 Task: Check the sale-to-list ratio of hardwood floors in the last 1 year.
Action: Mouse moved to (744, 172)
Screenshot: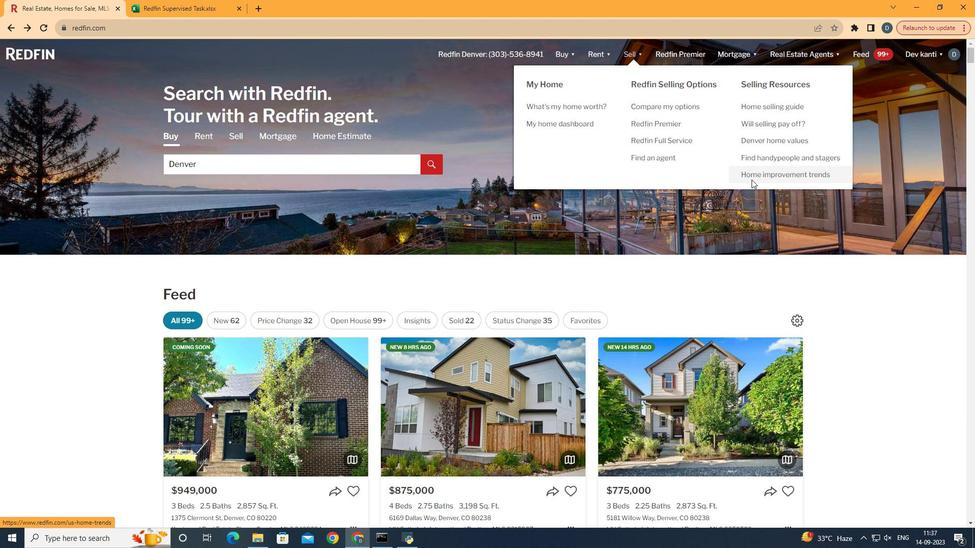 
Action: Mouse pressed left at (744, 172)
Screenshot: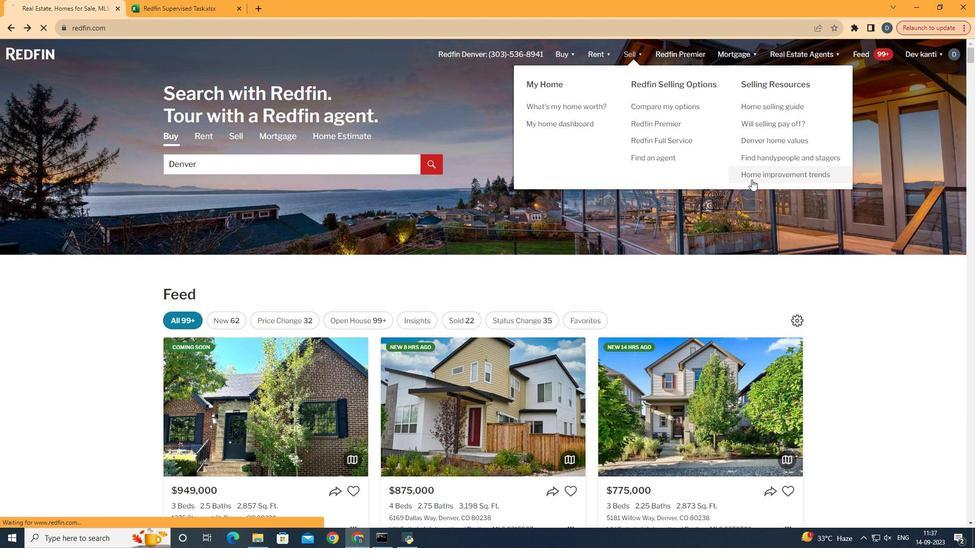 
Action: Mouse moved to (245, 190)
Screenshot: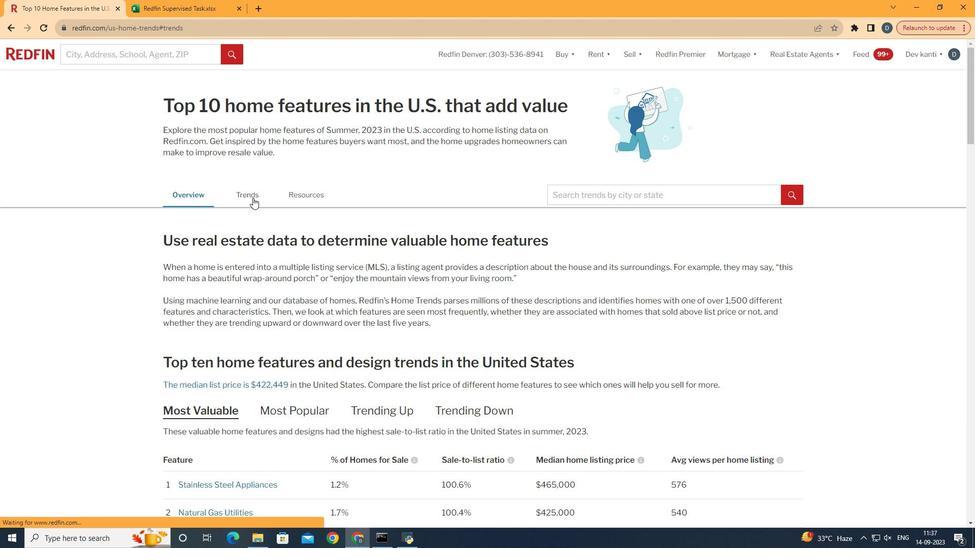 
Action: Mouse pressed left at (245, 190)
Screenshot: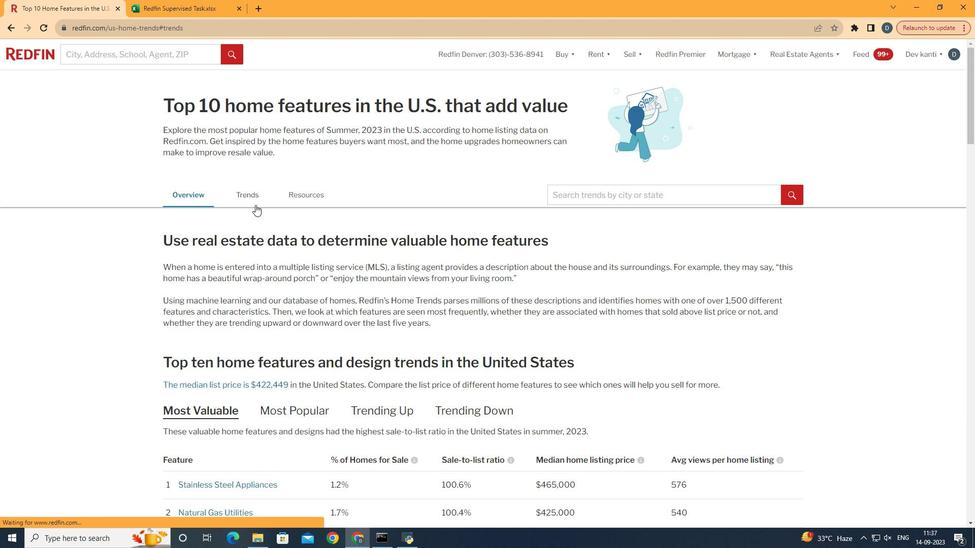 
Action: Mouse moved to (340, 304)
Screenshot: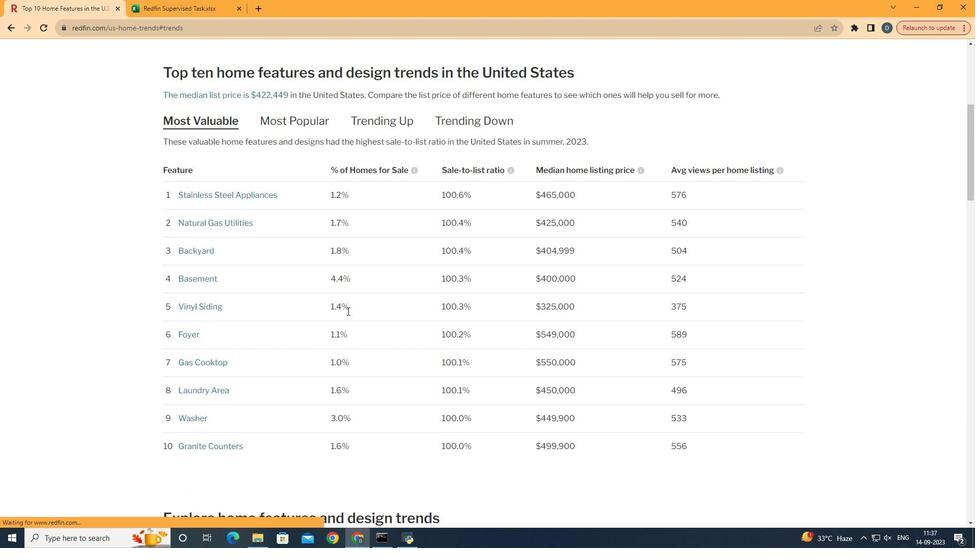 
Action: Mouse scrolled (340, 303) with delta (0, 0)
Screenshot: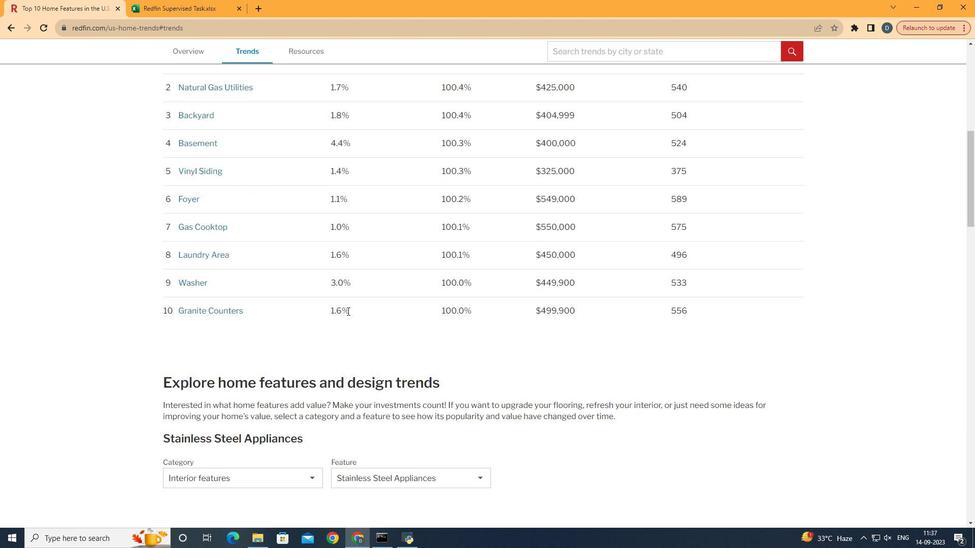 
Action: Mouse scrolled (340, 303) with delta (0, 0)
Screenshot: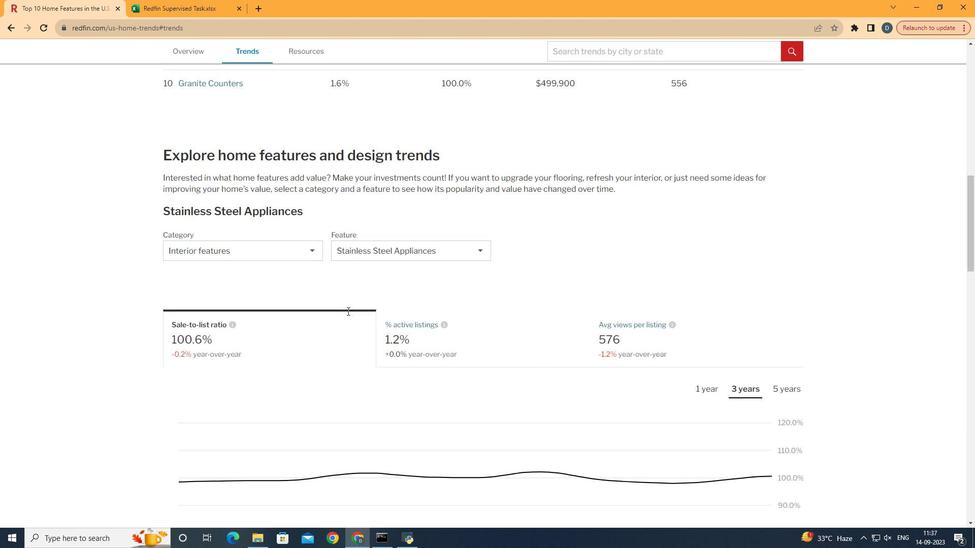 
Action: Mouse scrolled (340, 303) with delta (0, 0)
Screenshot: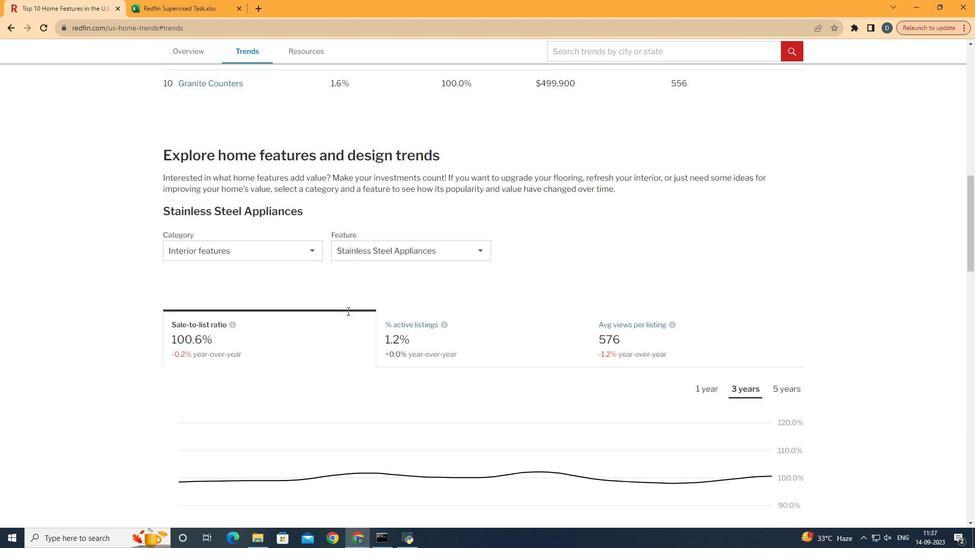 
Action: Mouse scrolled (340, 303) with delta (0, 0)
Screenshot: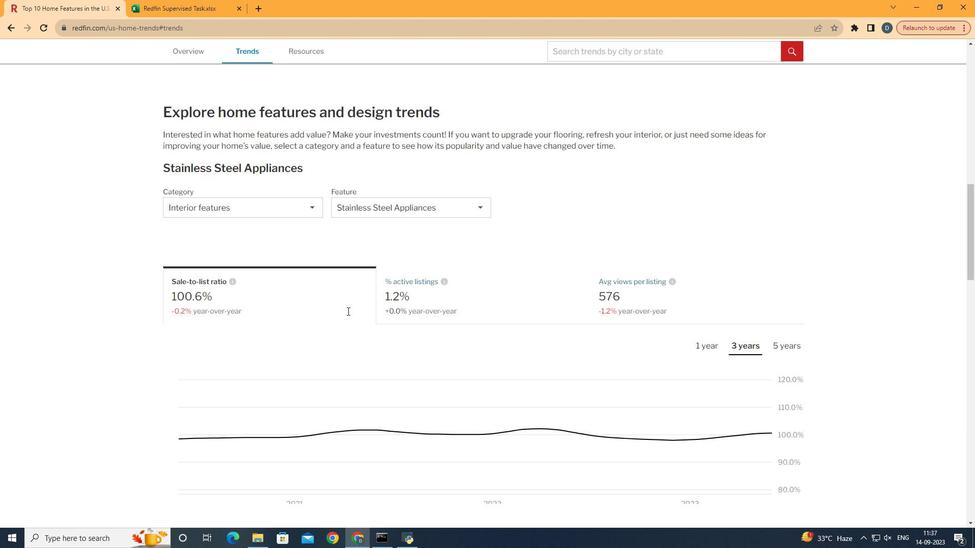 
Action: Mouse scrolled (340, 303) with delta (0, 0)
Screenshot: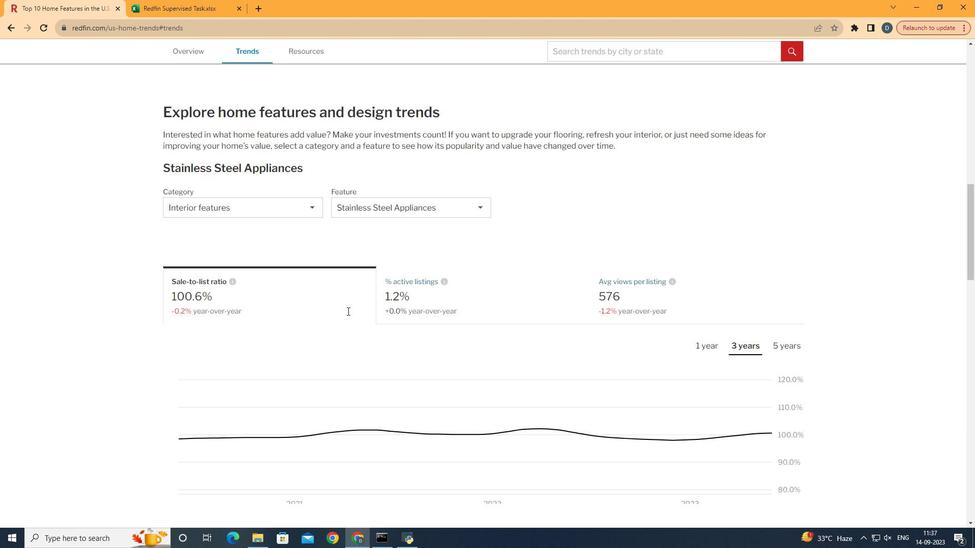 
Action: Mouse scrolled (340, 303) with delta (0, 0)
Screenshot: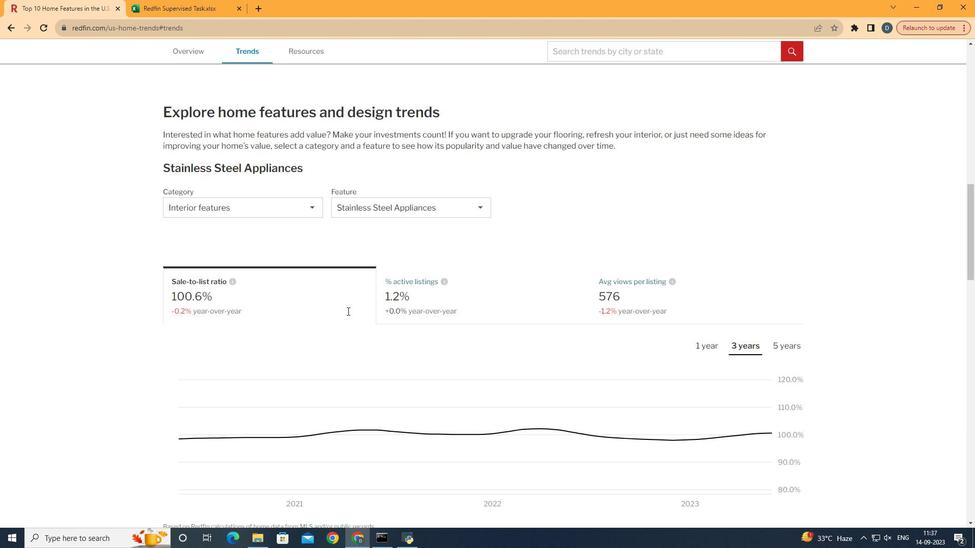 
Action: Mouse scrolled (340, 303) with delta (0, 0)
Screenshot: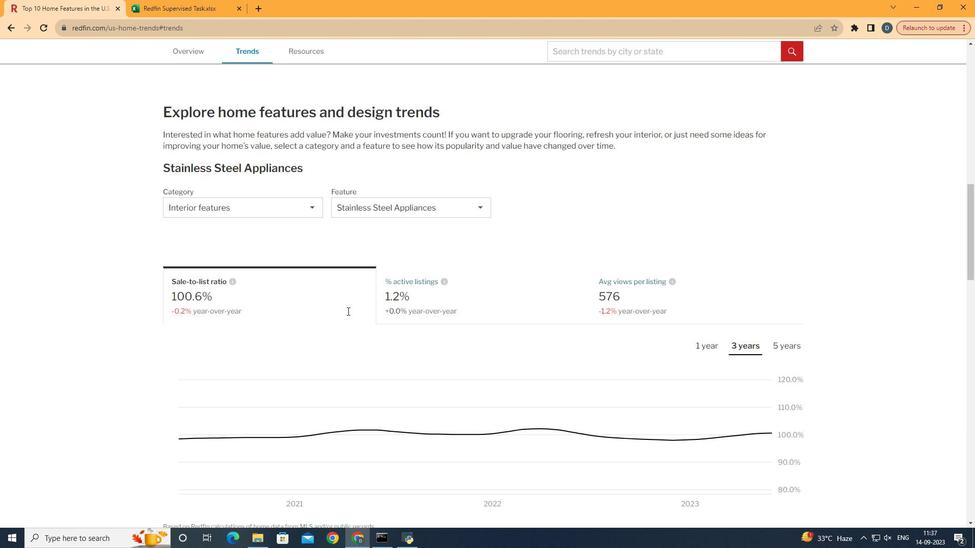 
Action: Mouse scrolled (340, 303) with delta (0, 0)
Screenshot: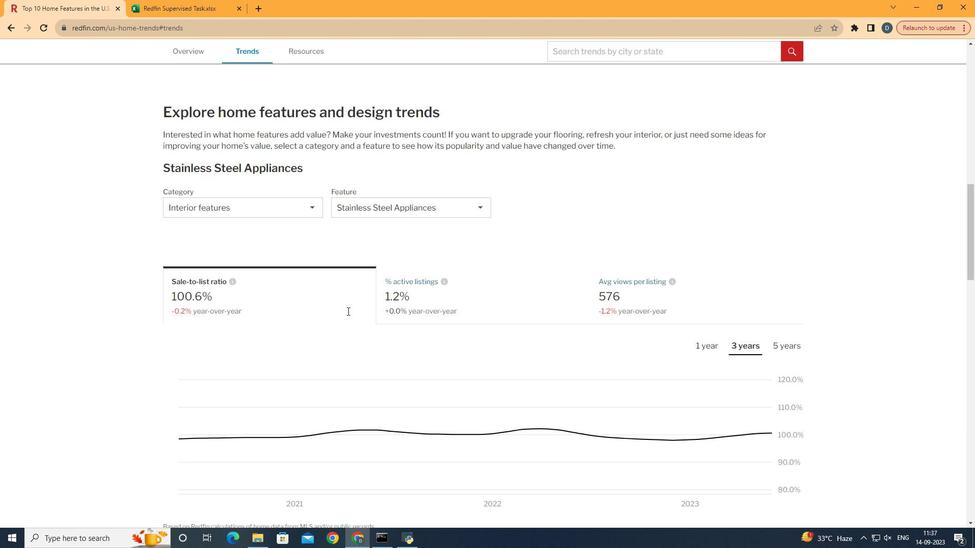 
Action: Mouse moved to (283, 195)
Screenshot: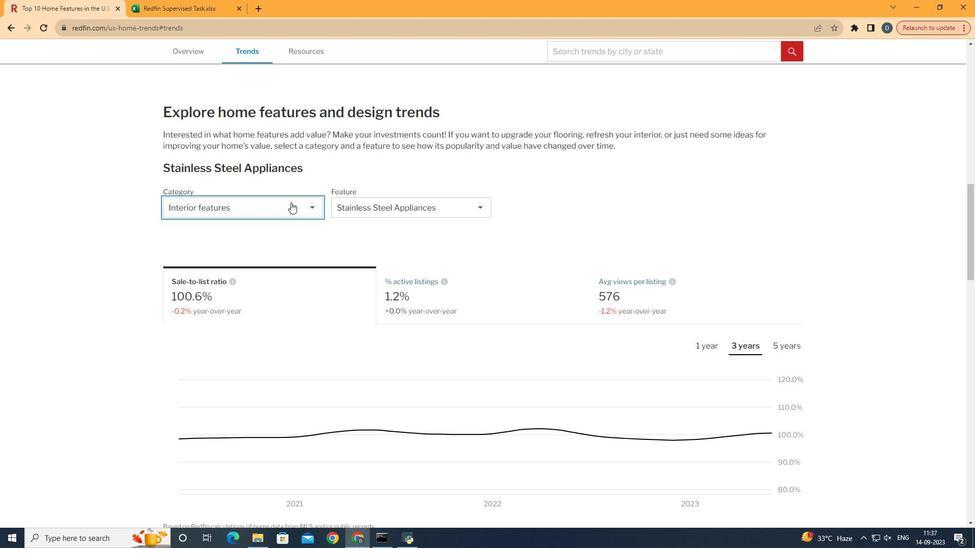
Action: Mouse pressed left at (283, 195)
Screenshot: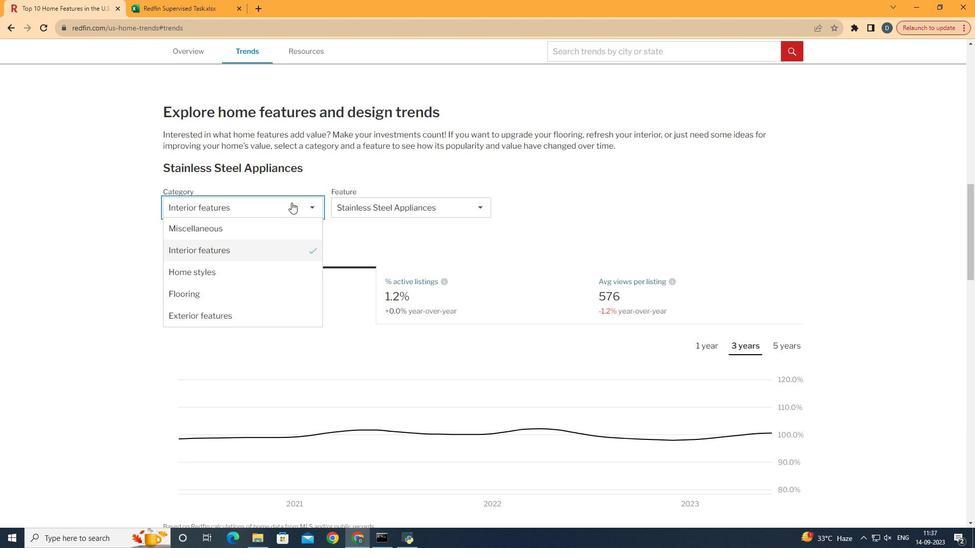 
Action: Mouse moved to (281, 283)
Screenshot: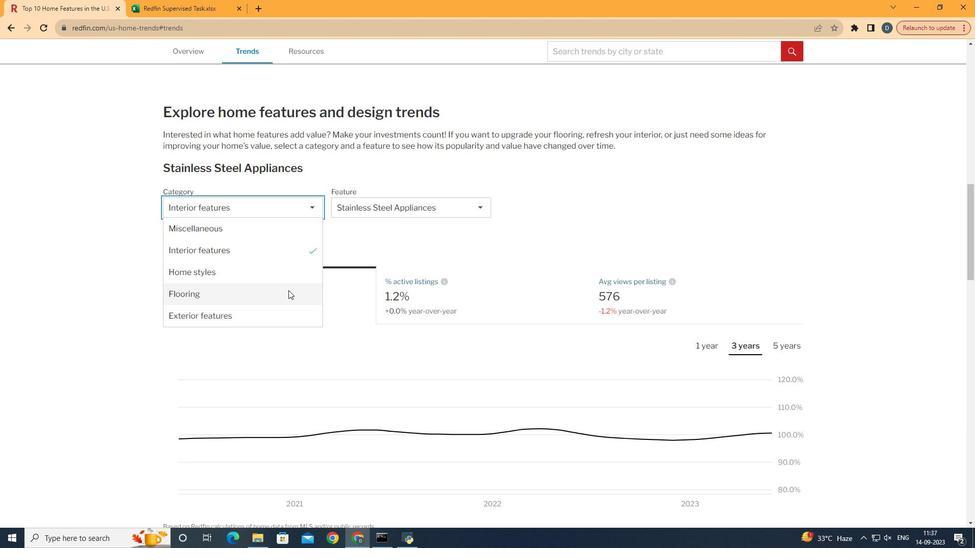 
Action: Mouse pressed left at (281, 283)
Screenshot: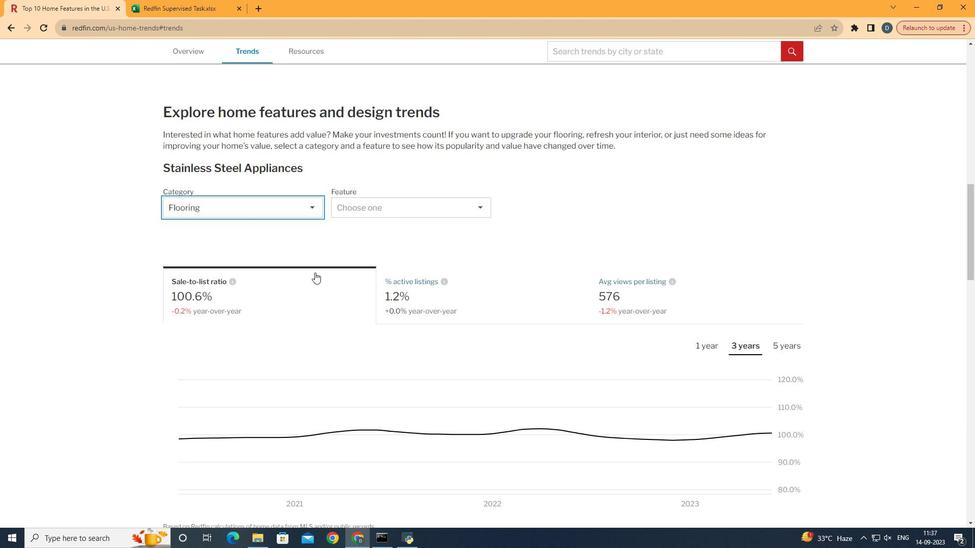 
Action: Mouse moved to (423, 206)
Screenshot: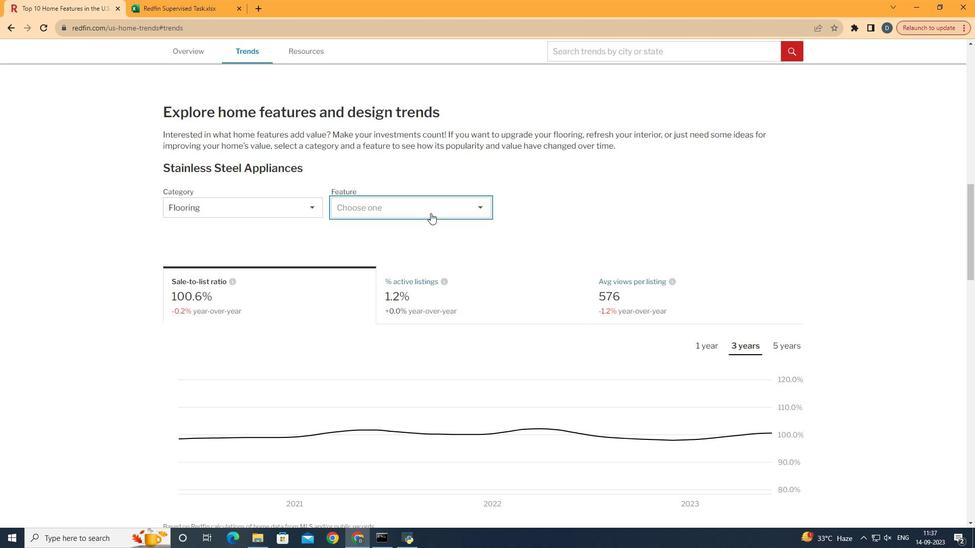 
Action: Mouse pressed left at (423, 206)
Screenshot: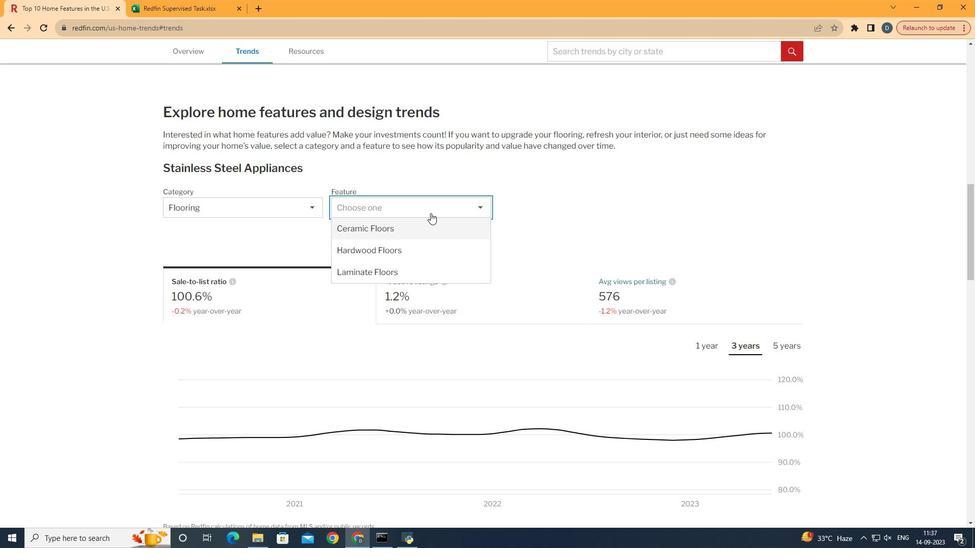 
Action: Mouse moved to (434, 247)
Screenshot: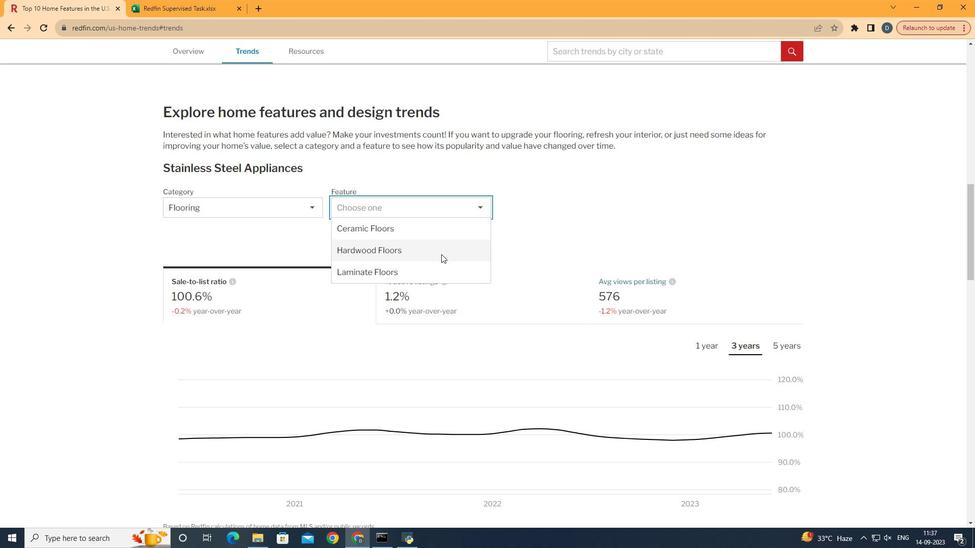 
Action: Mouse pressed left at (434, 247)
Screenshot: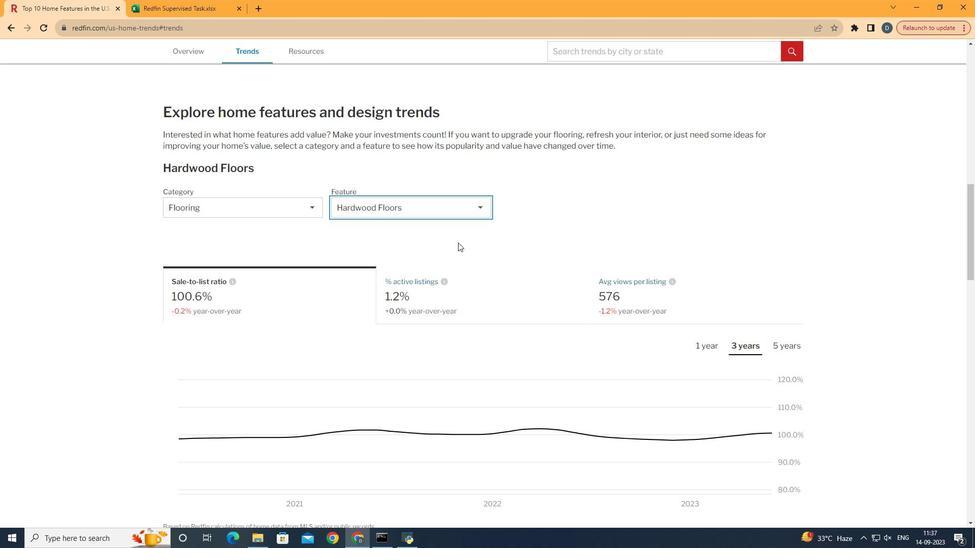 
Action: Mouse moved to (451, 235)
Screenshot: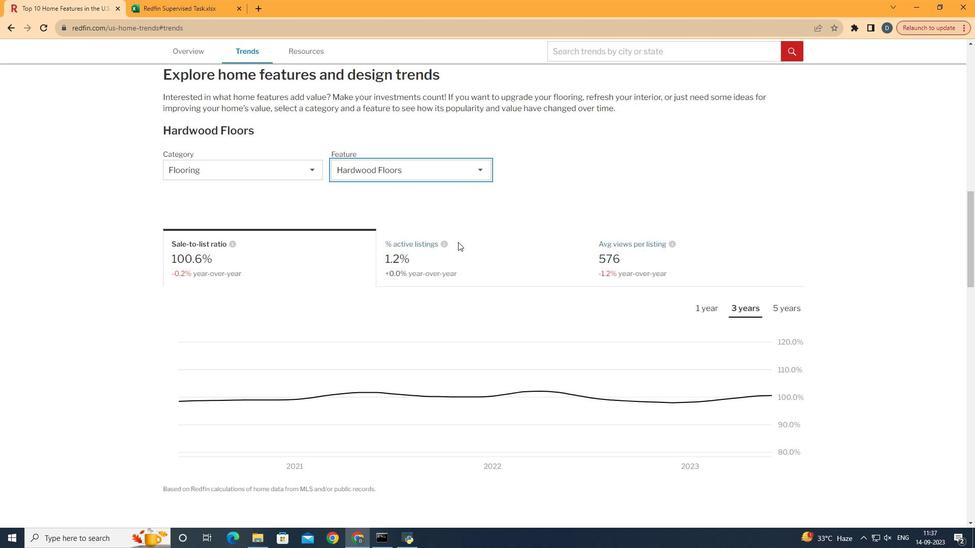 
Action: Mouse scrolled (451, 234) with delta (0, 0)
Screenshot: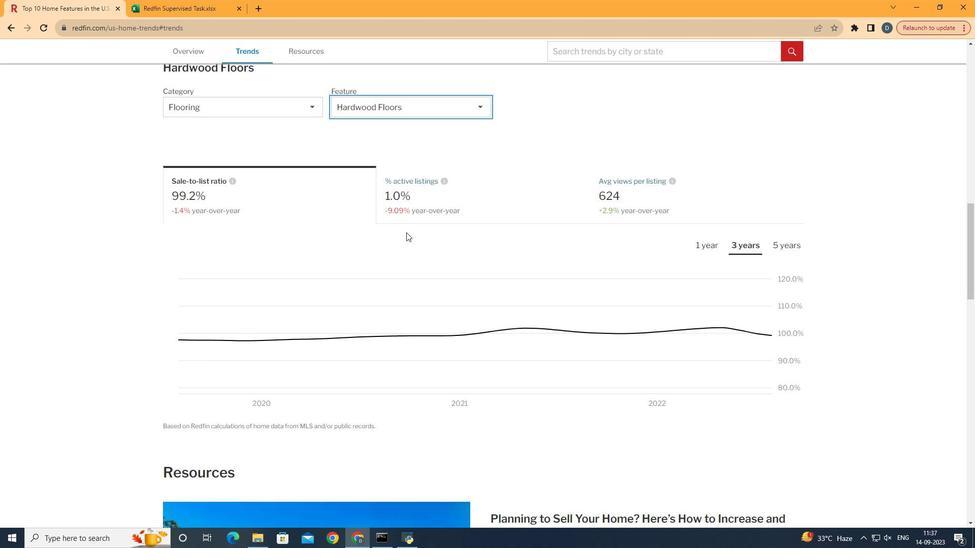 
Action: Mouse scrolled (451, 234) with delta (0, 0)
Screenshot: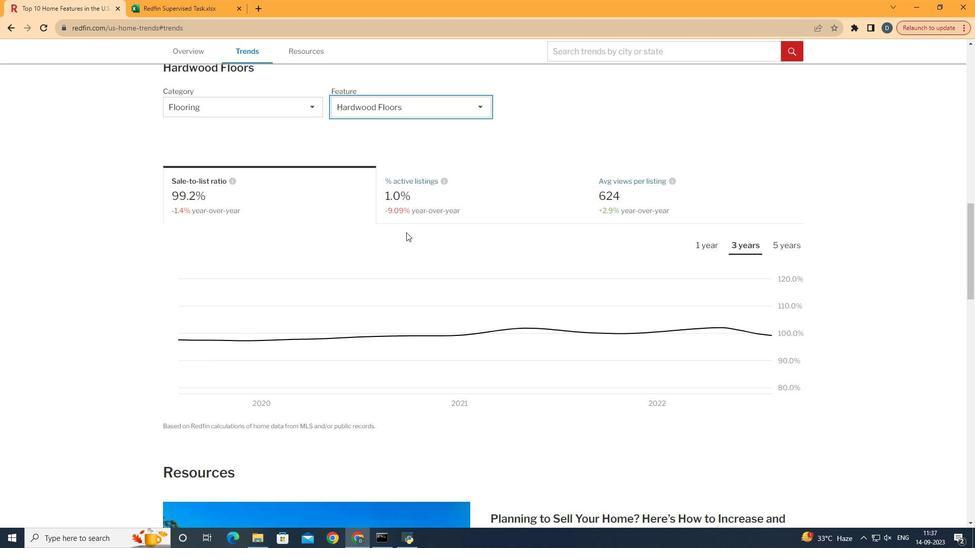 
Action: Mouse moved to (693, 239)
Screenshot: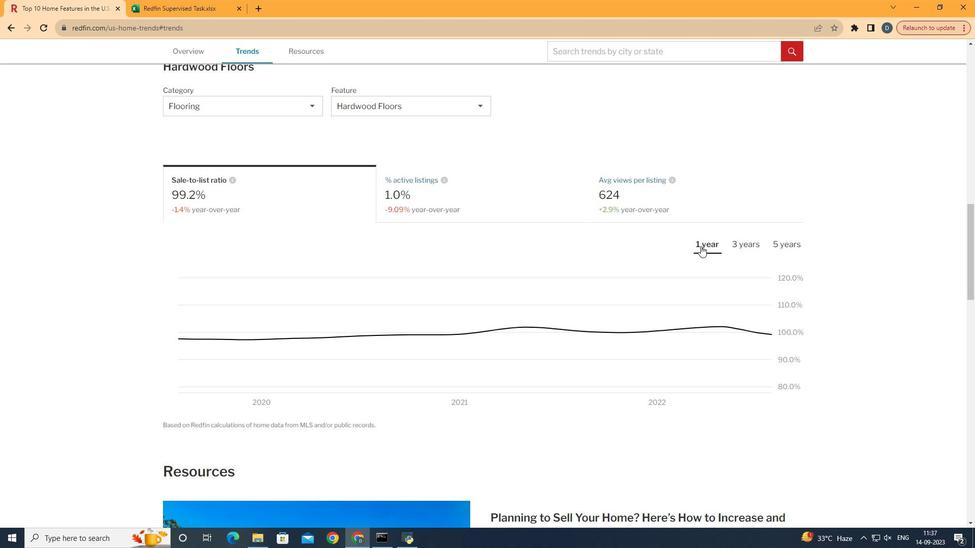
Action: Mouse pressed left at (693, 239)
Screenshot: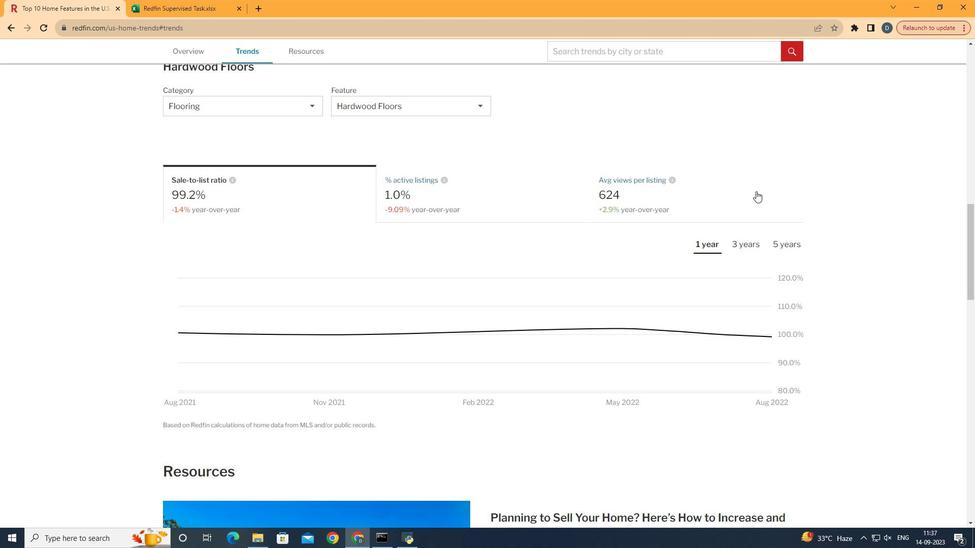 
Action: Mouse moved to (750, 182)
Screenshot: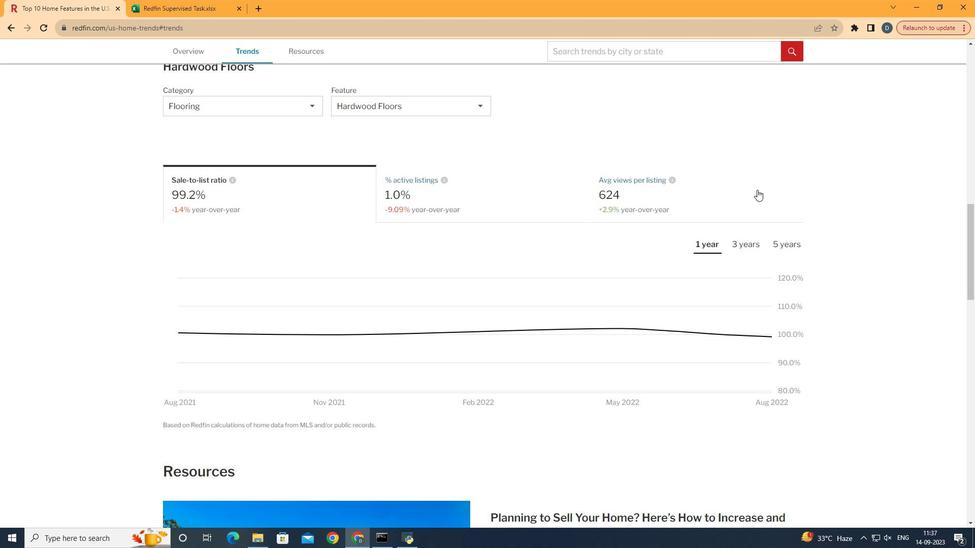 
